 Task: Look for products in the category "Pizza" from Vicolo only.
Action: Mouse moved to (1004, 345)
Screenshot: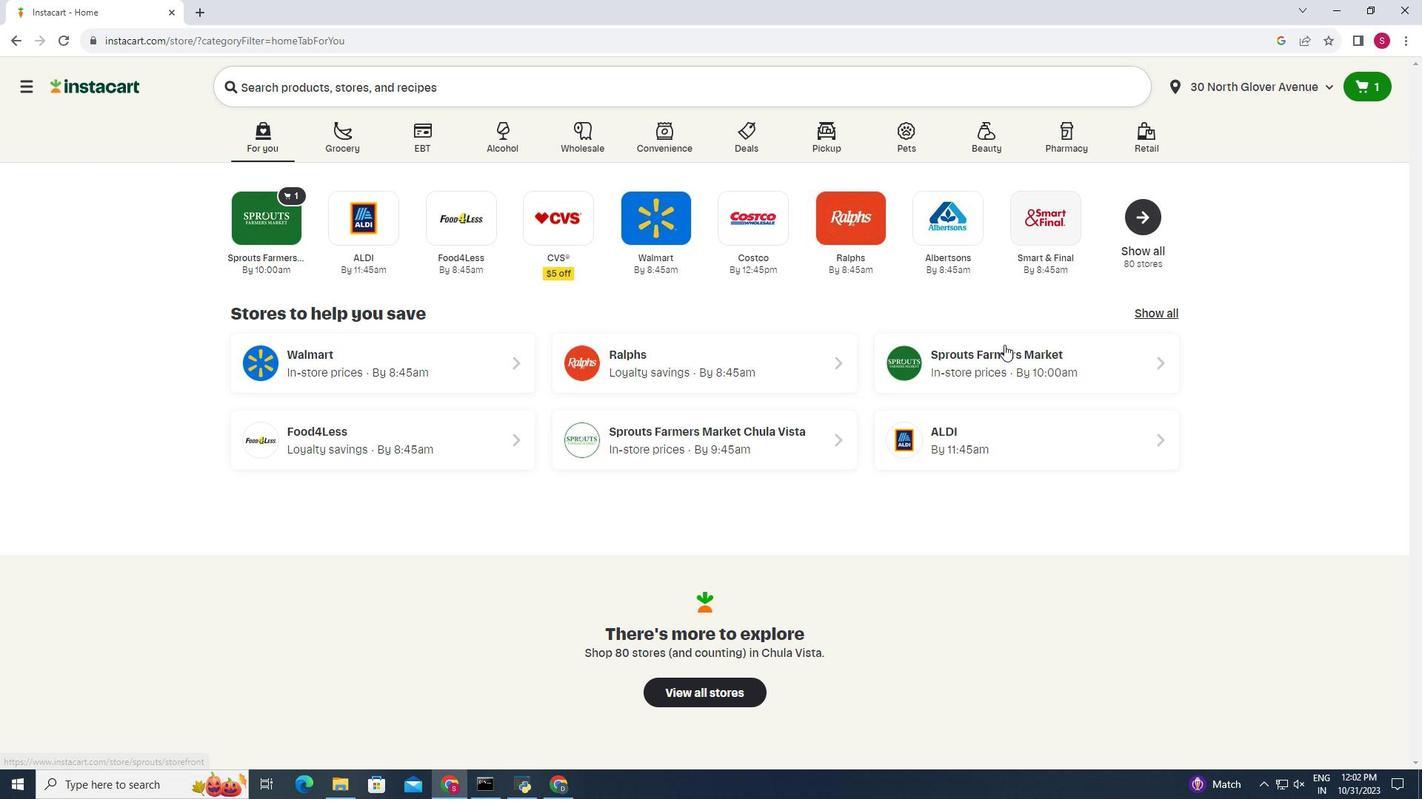 
Action: Mouse pressed left at (1004, 345)
Screenshot: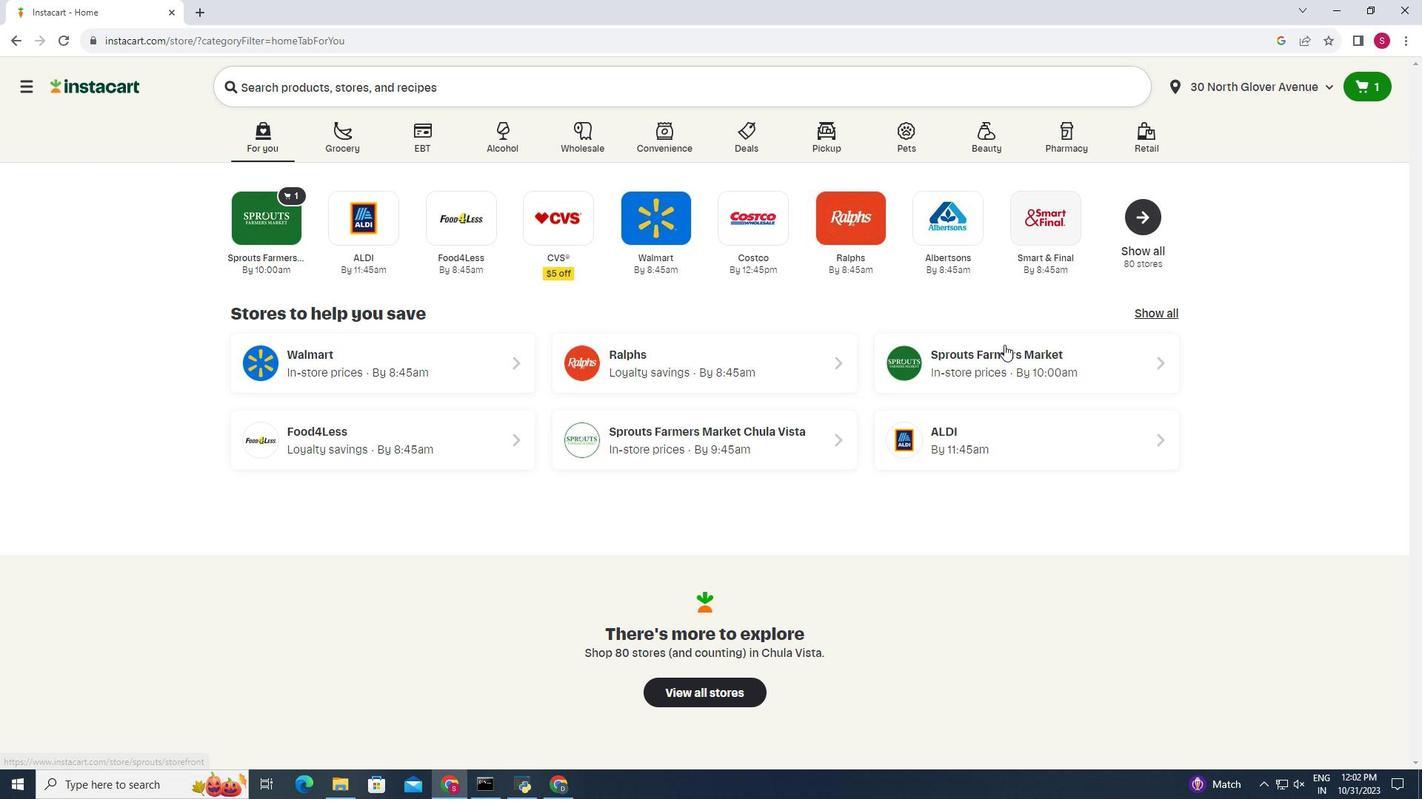 
Action: Mouse moved to (43, 680)
Screenshot: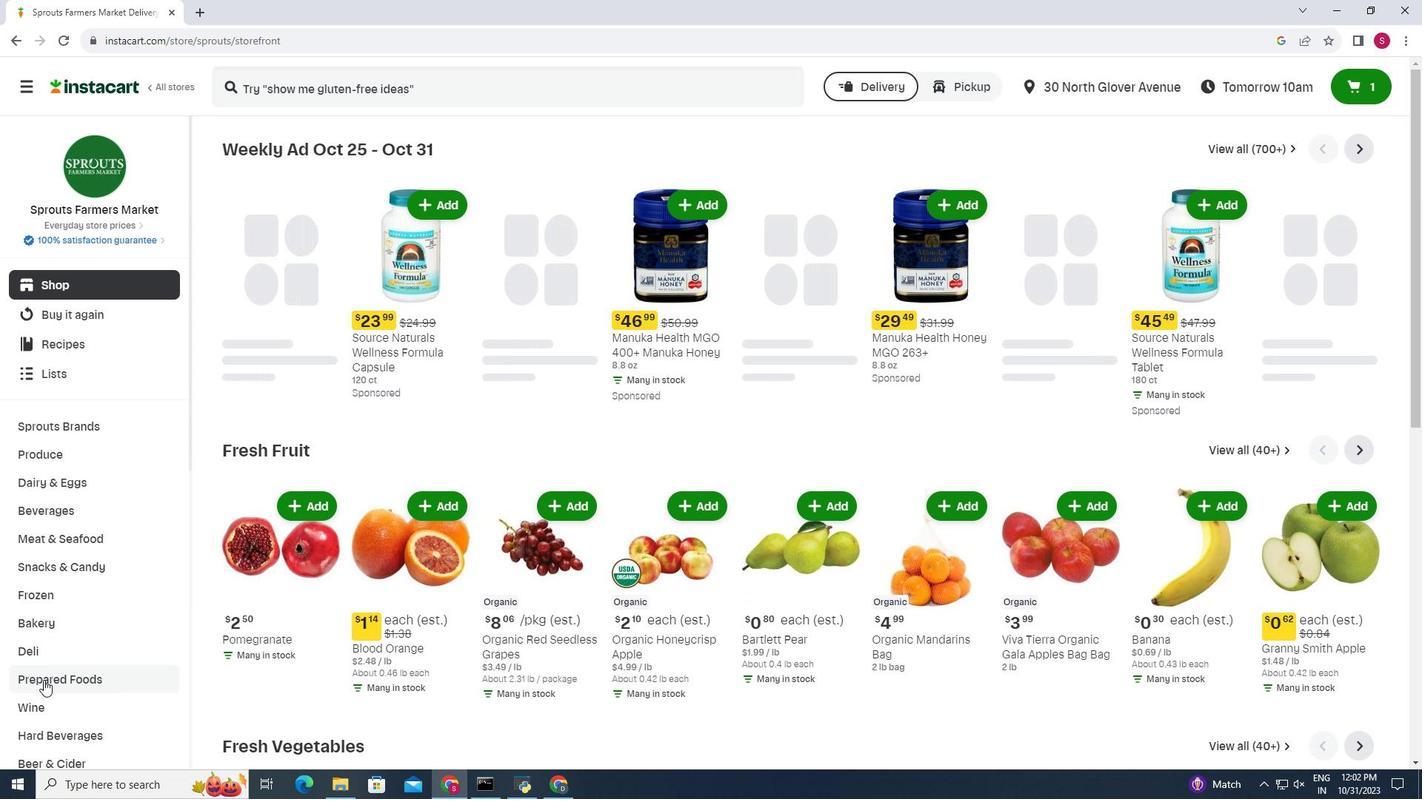 
Action: Mouse pressed left at (43, 680)
Screenshot: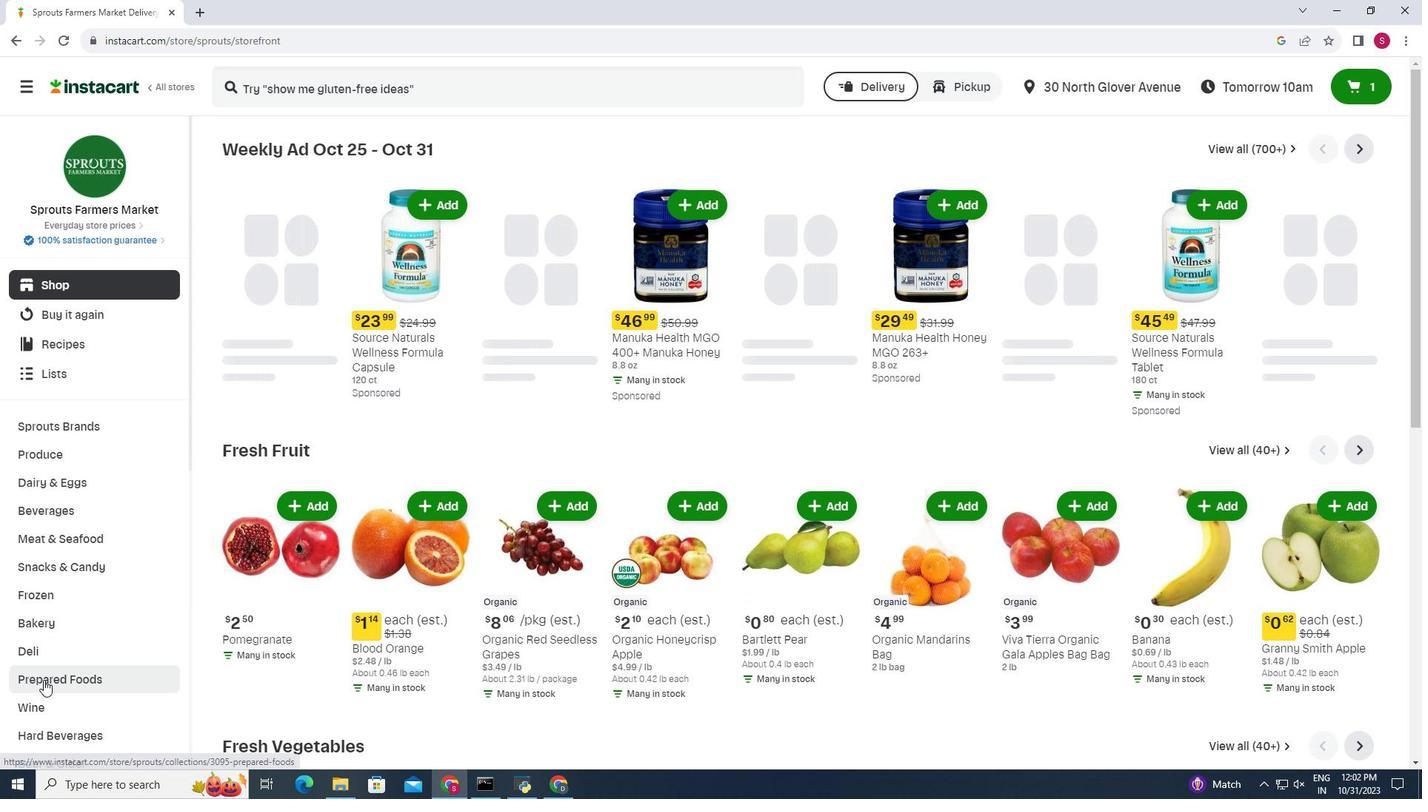 
Action: Mouse moved to (533, 183)
Screenshot: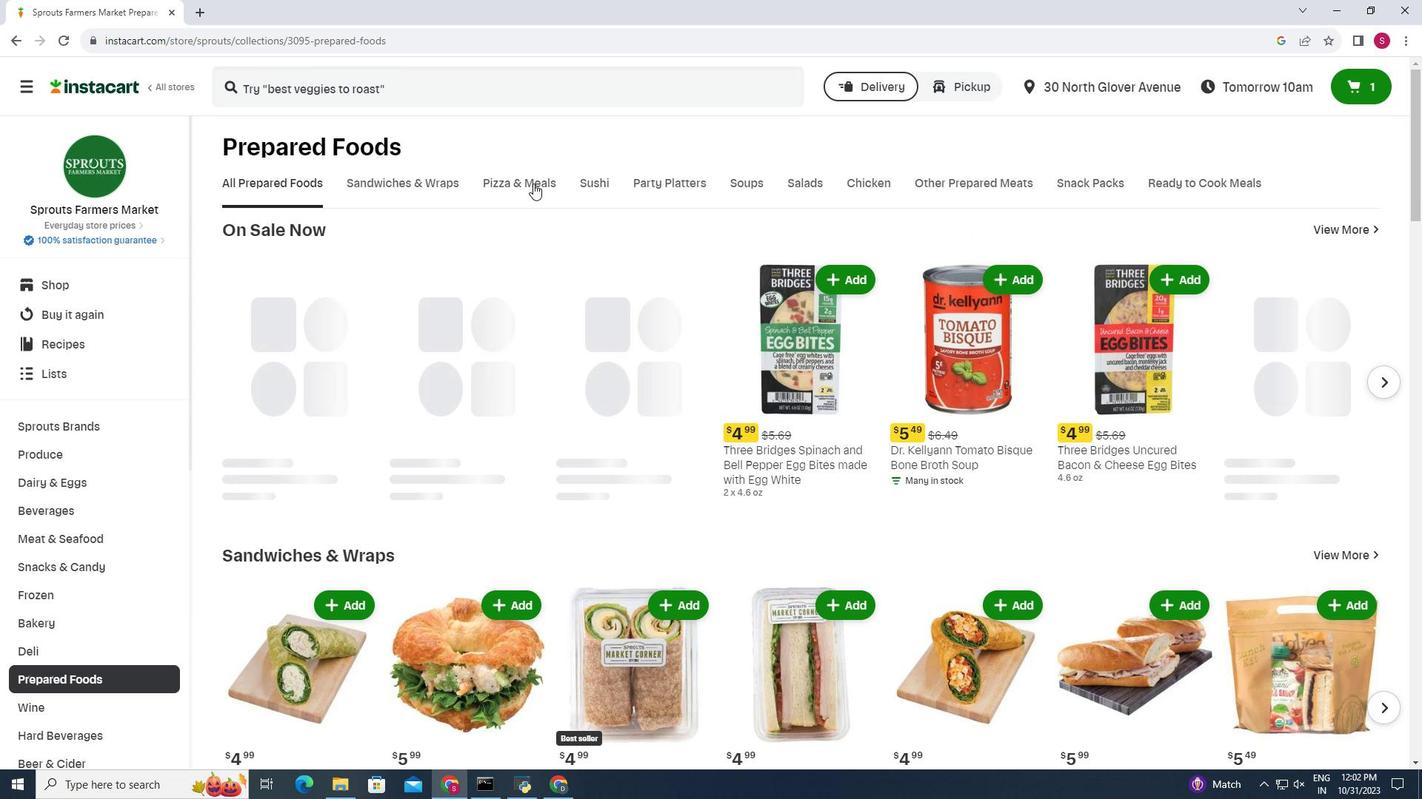 
Action: Mouse pressed left at (533, 183)
Screenshot: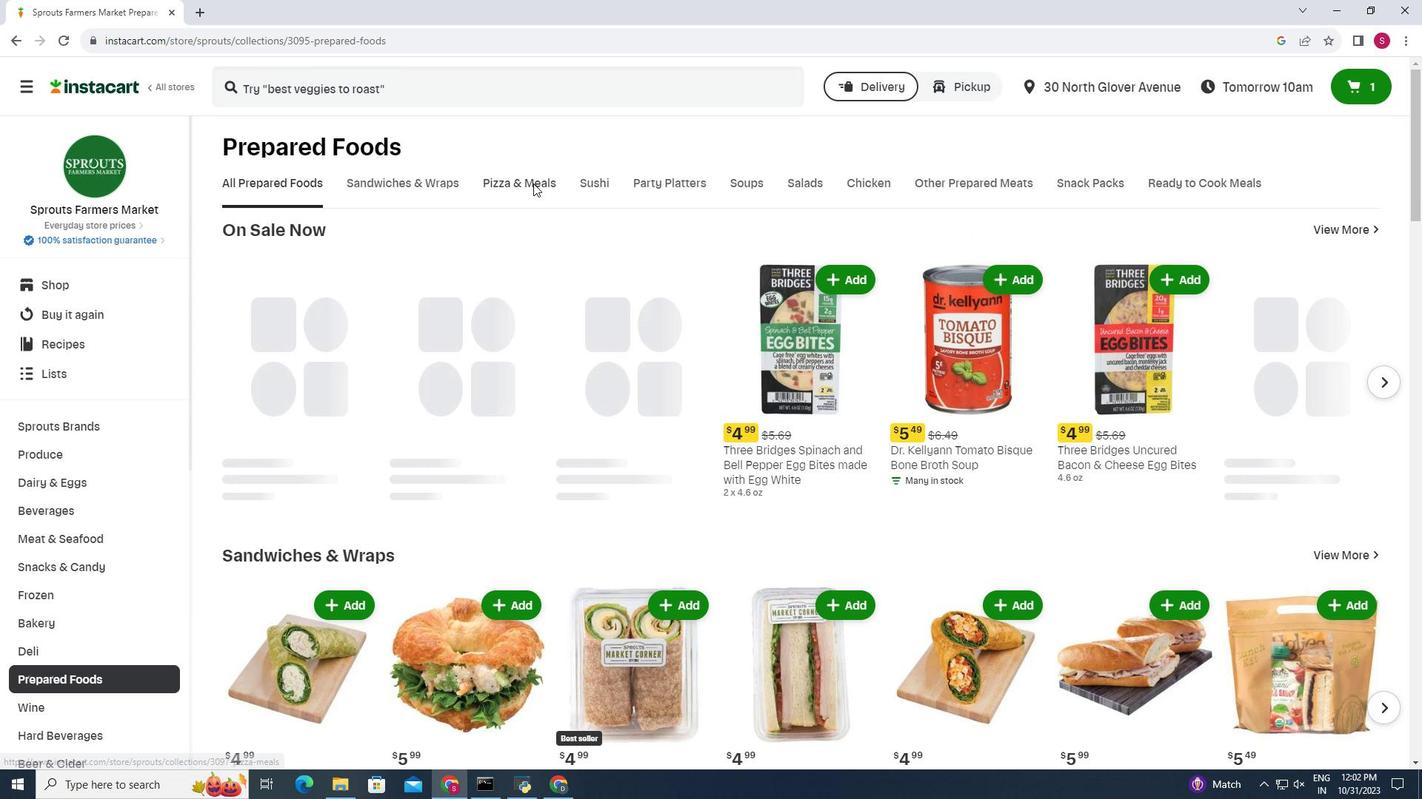 
Action: Mouse moved to (322, 239)
Screenshot: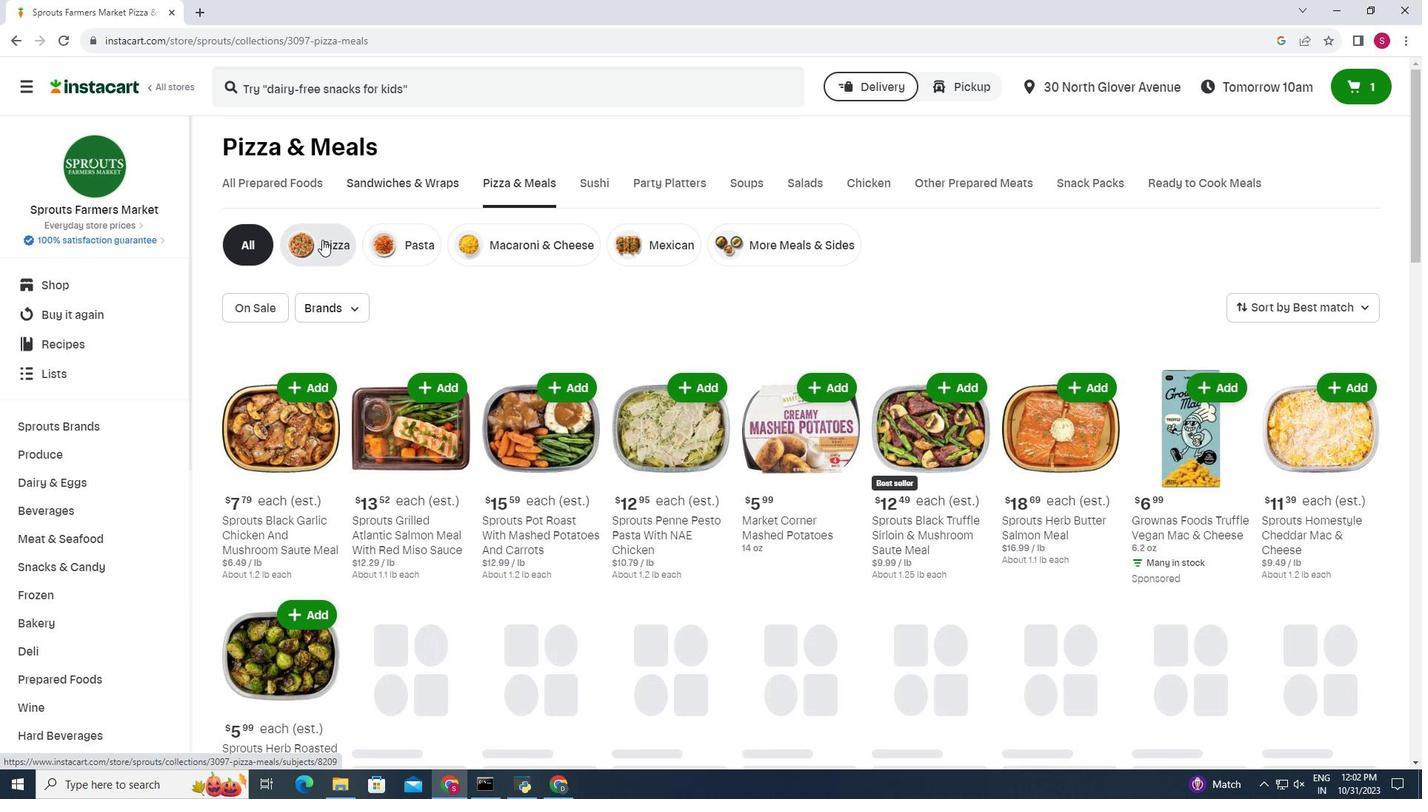 
Action: Mouse pressed left at (322, 239)
Screenshot: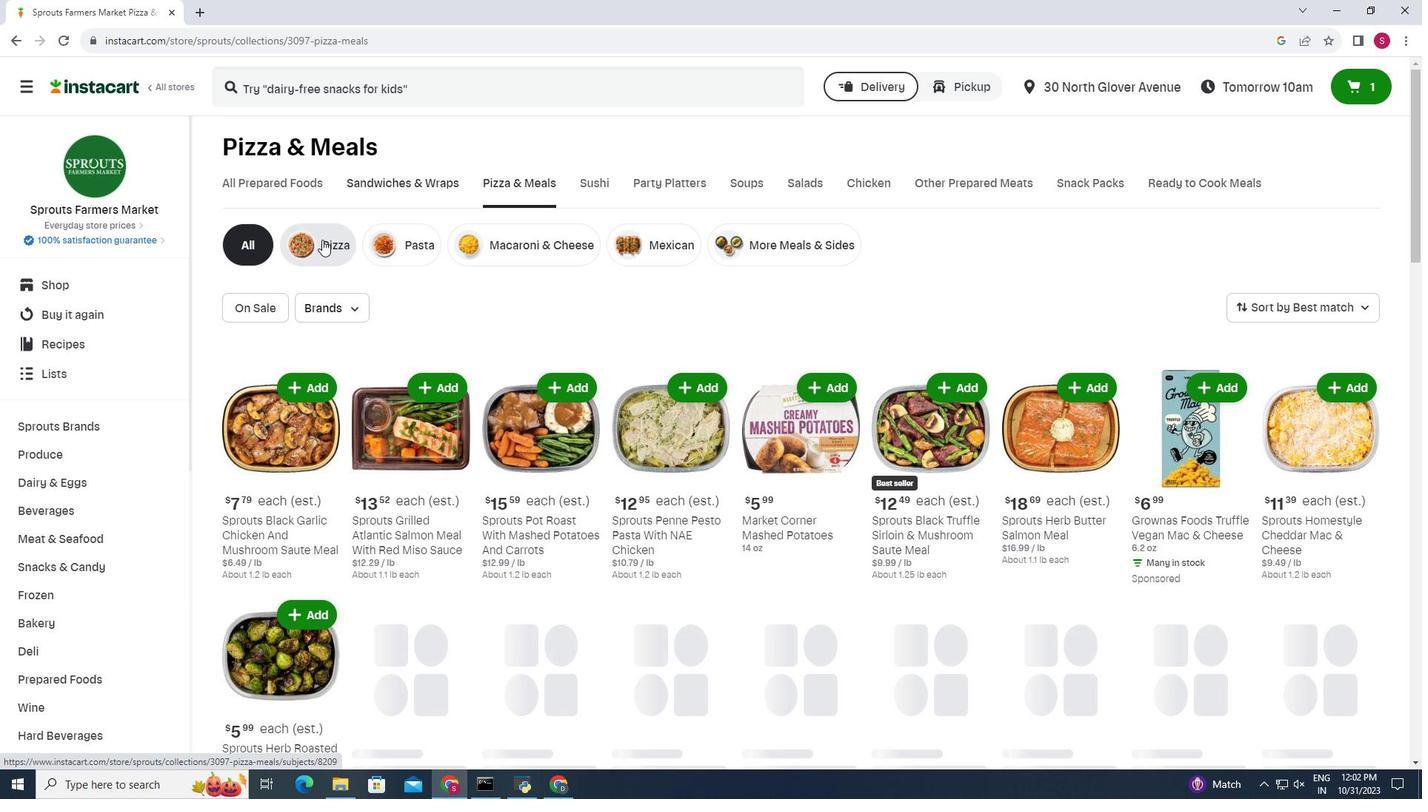 
Action: Mouse moved to (283, 308)
Screenshot: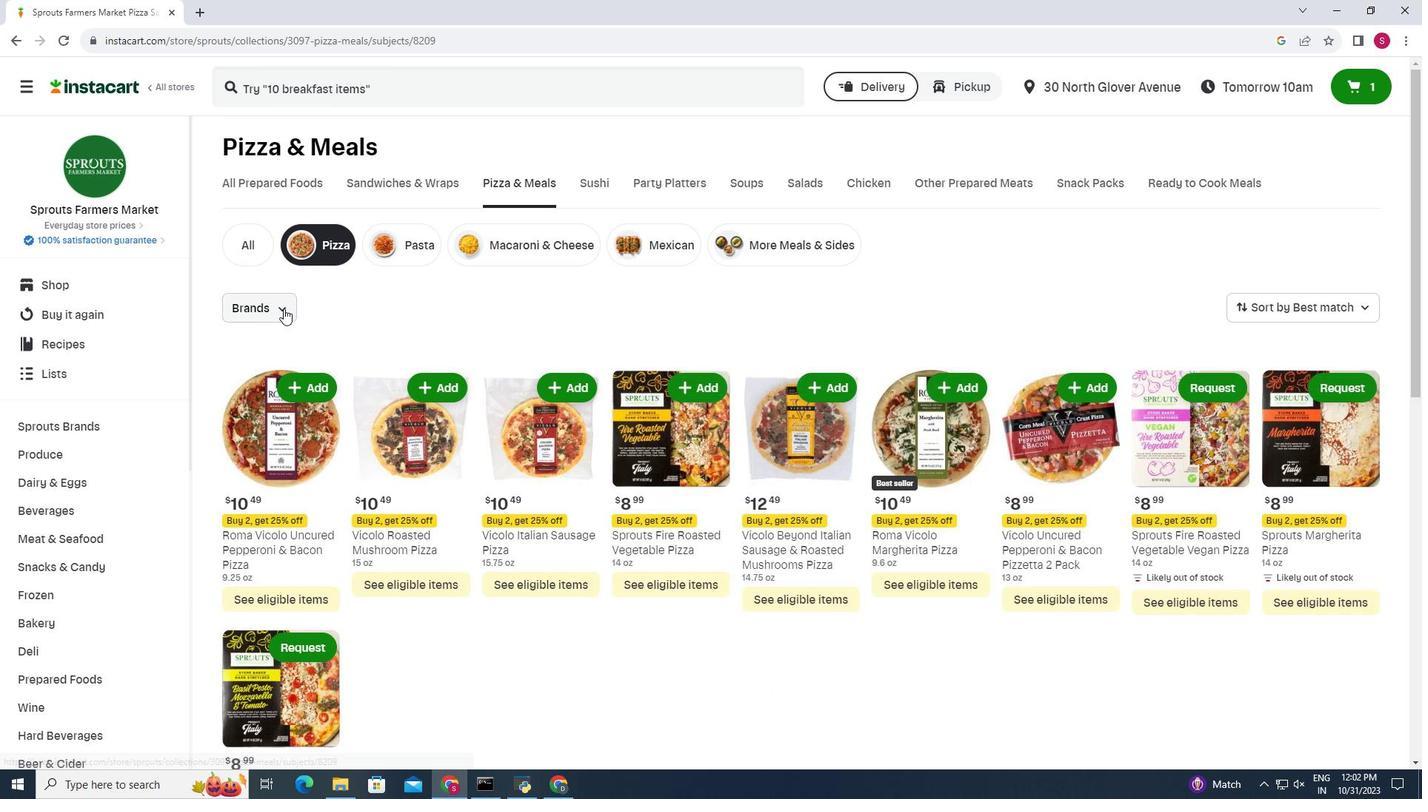 
Action: Mouse pressed left at (283, 308)
Screenshot: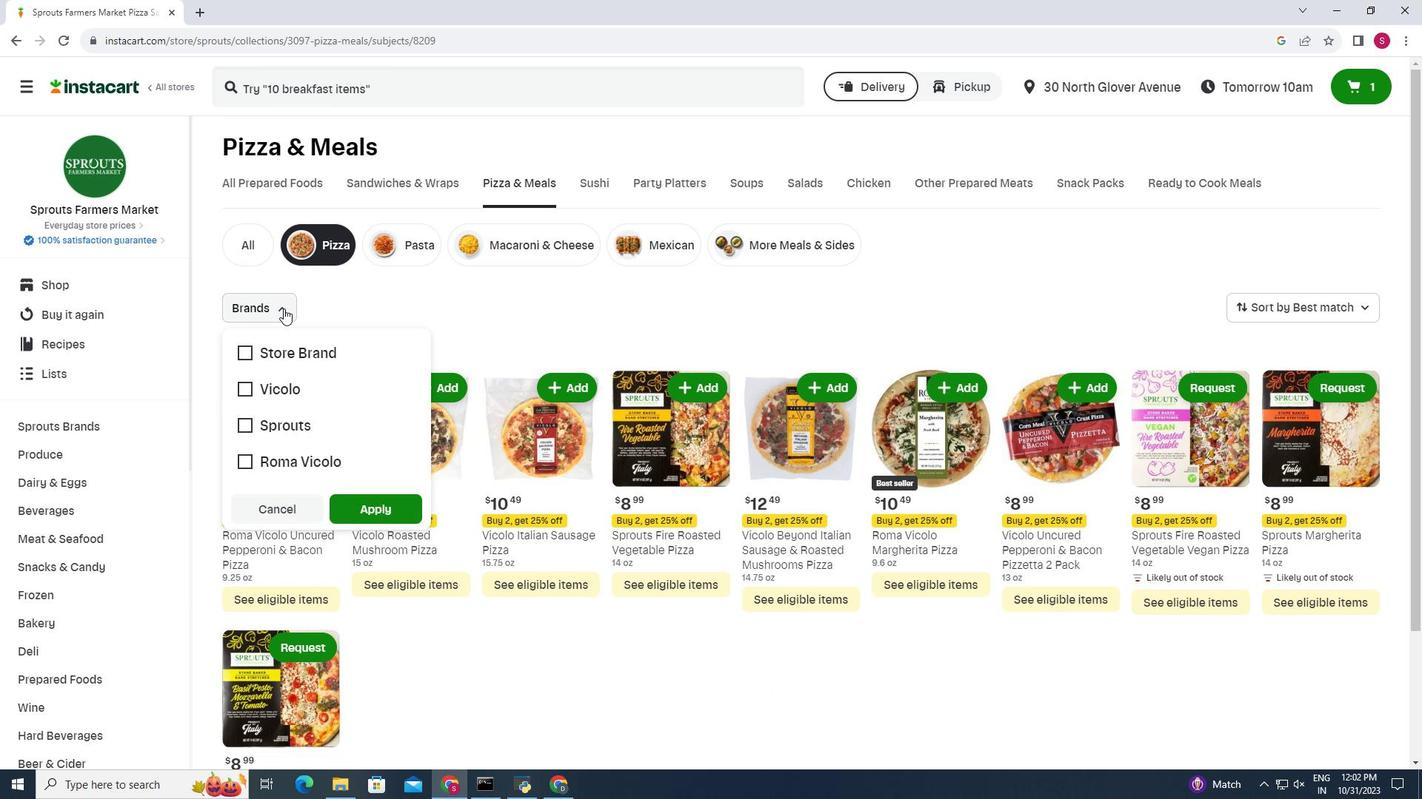 
Action: Mouse moved to (259, 376)
Screenshot: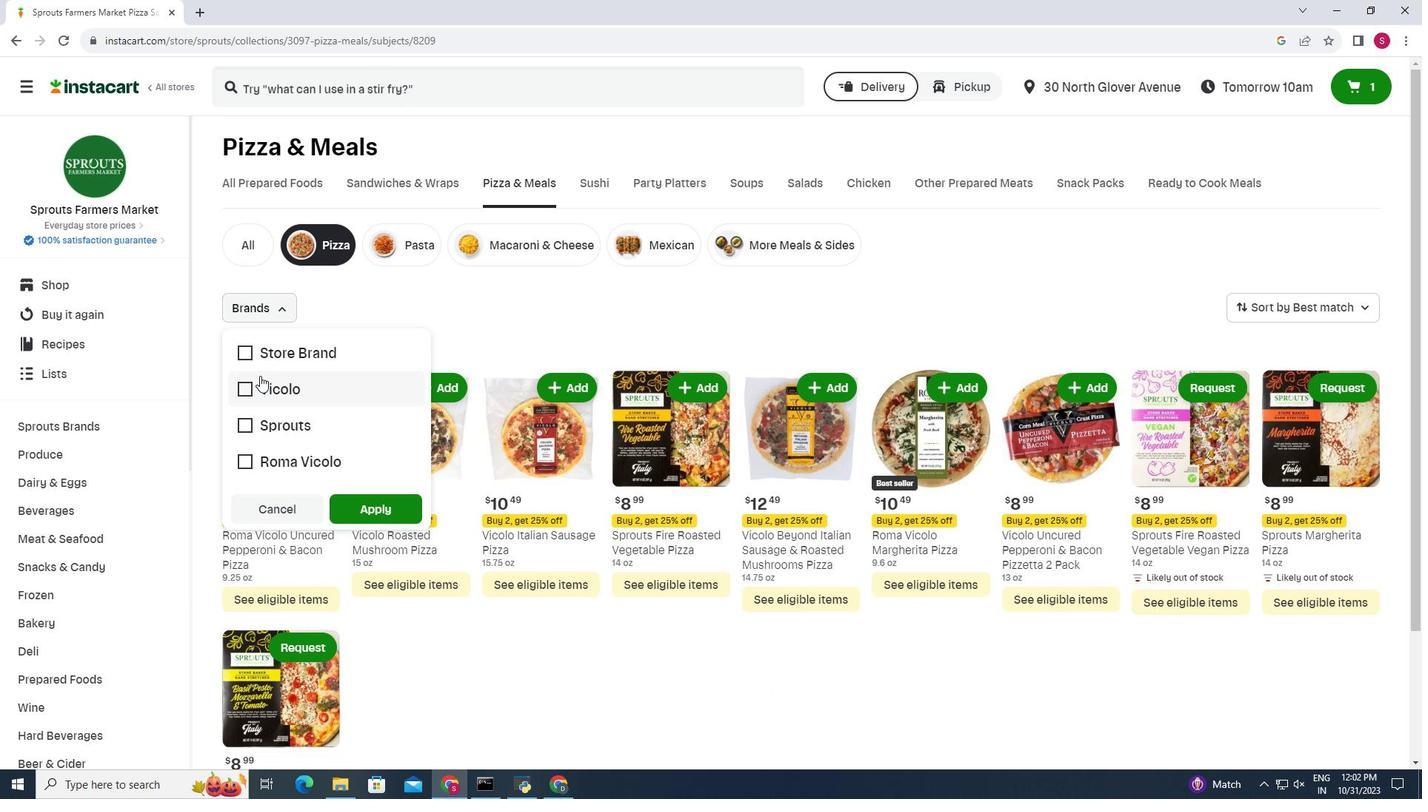 
Action: Mouse pressed left at (259, 376)
Screenshot: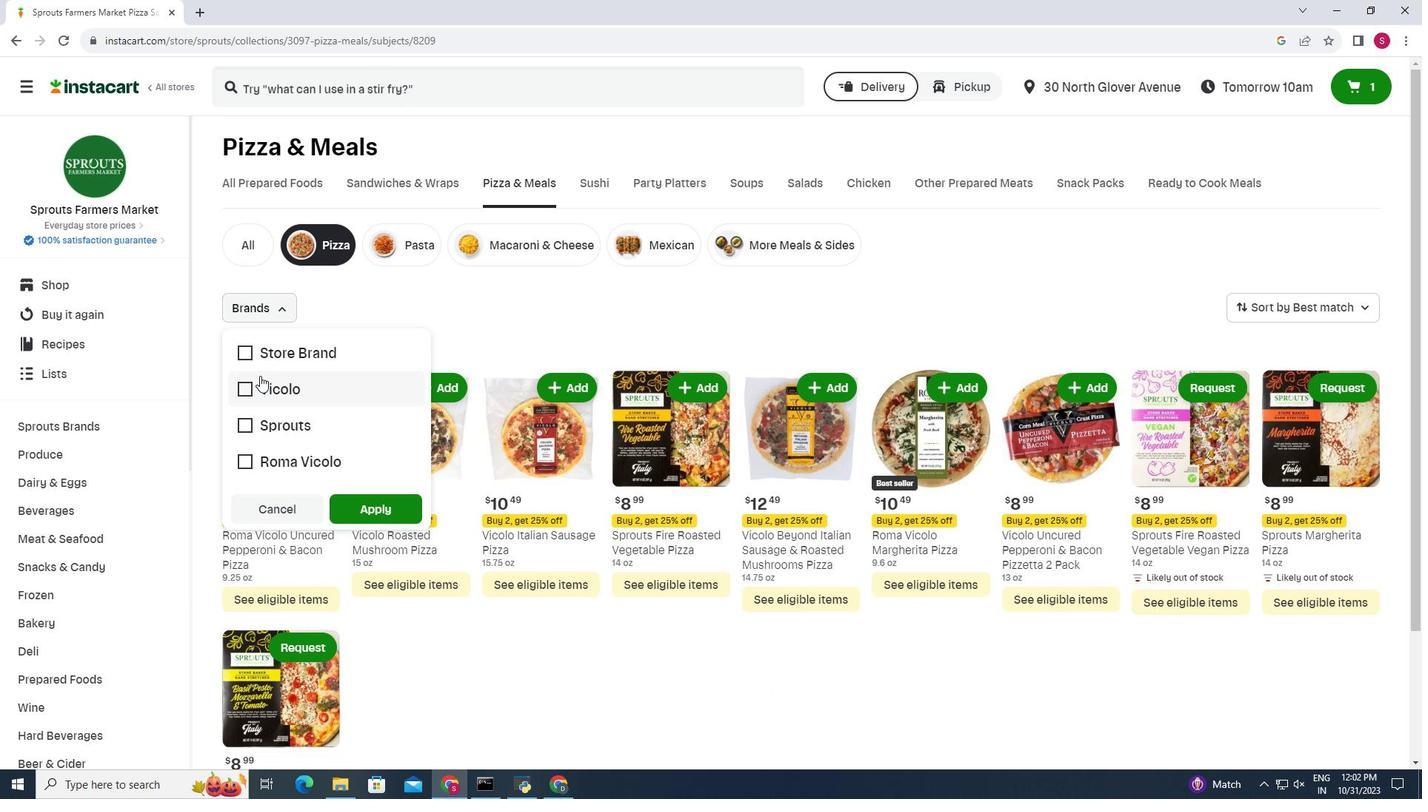 
Action: Mouse moved to (368, 513)
Screenshot: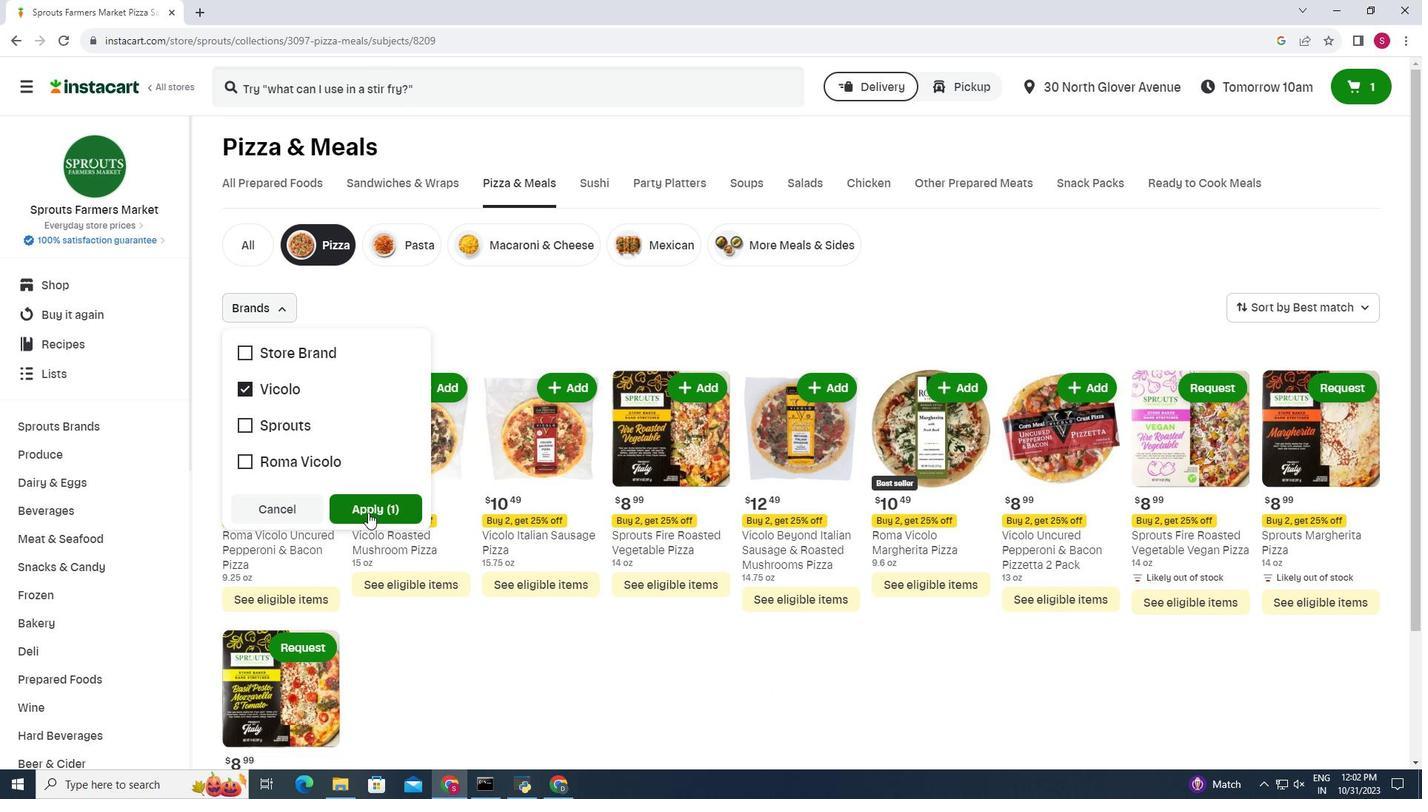 
Action: Mouse pressed left at (368, 513)
Screenshot: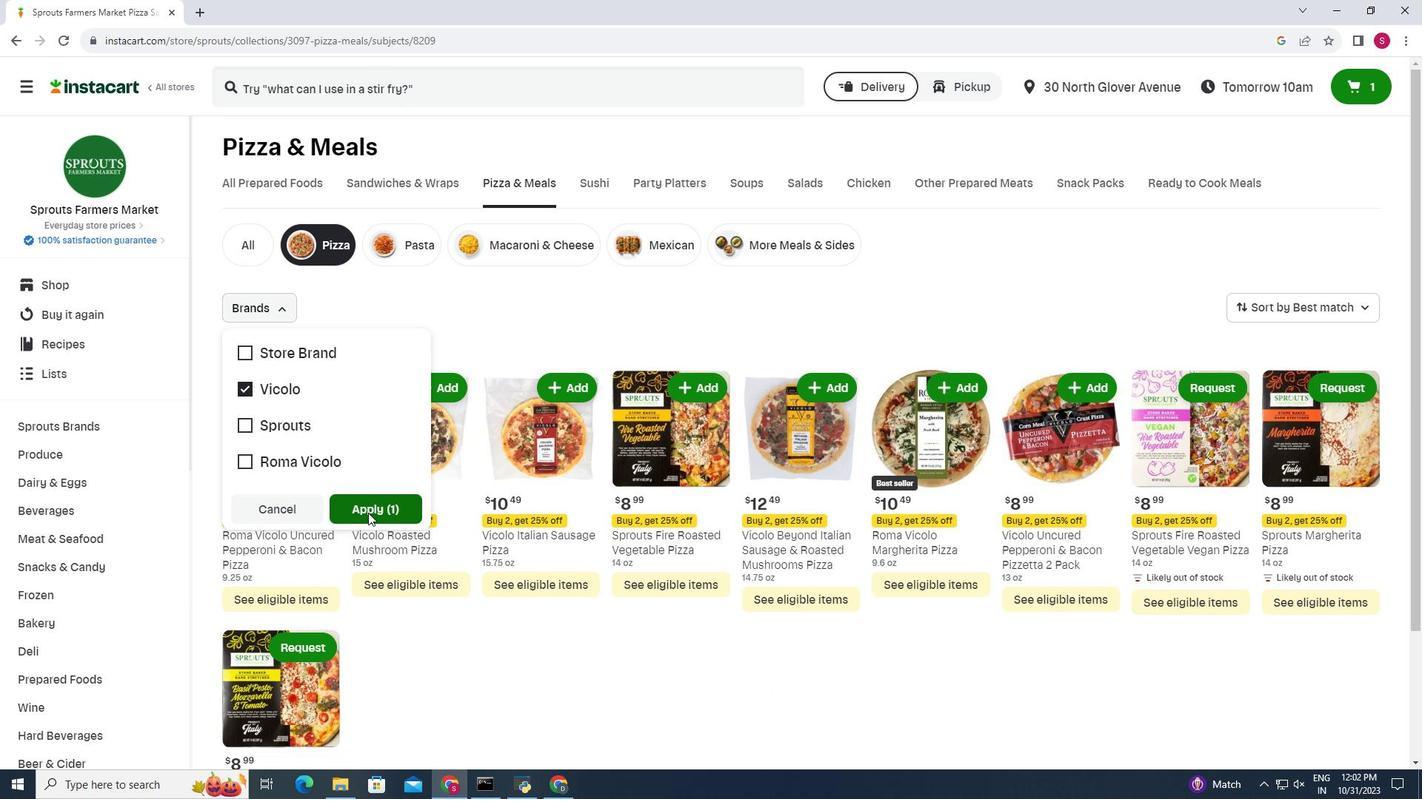 
Action: Mouse moved to (490, 385)
Screenshot: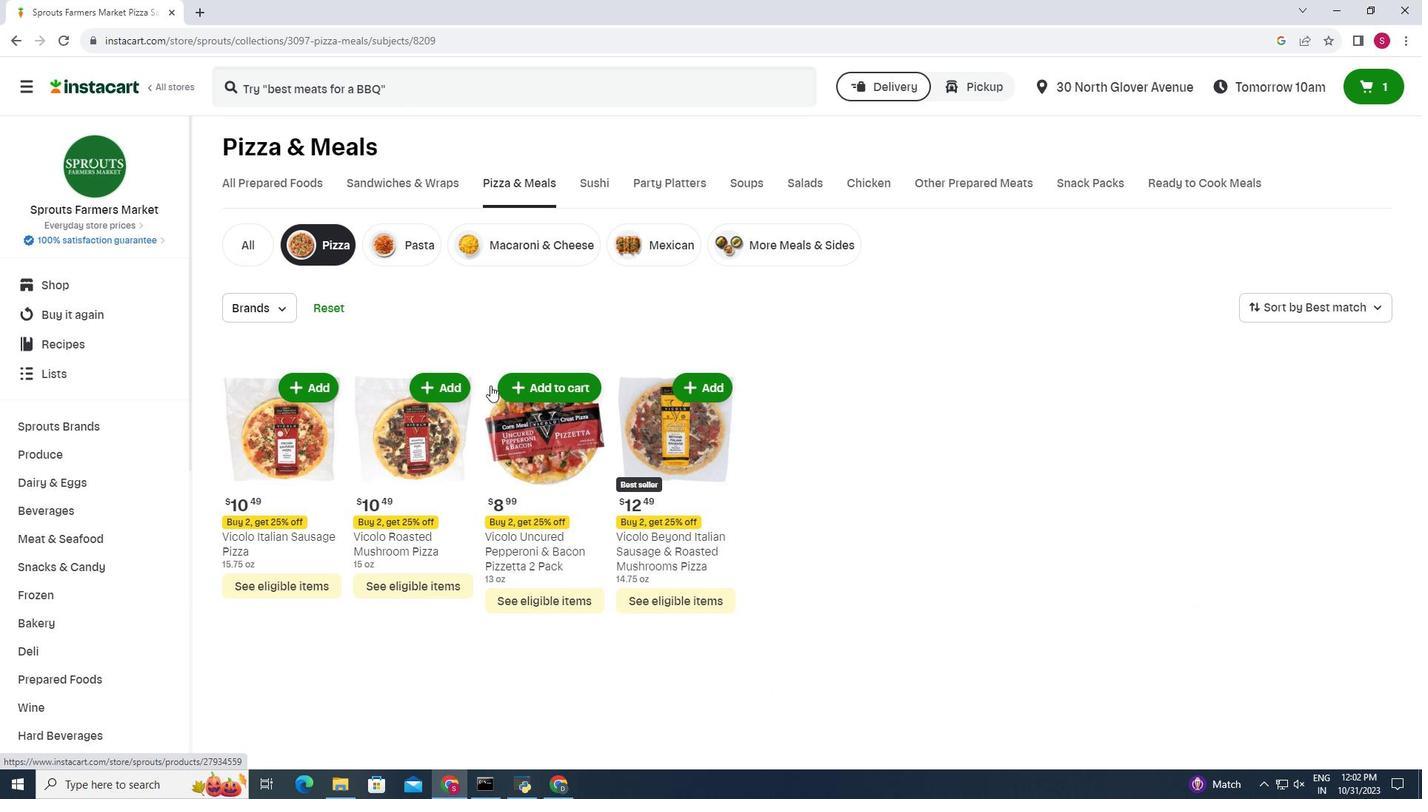 
Action: Mouse scrolled (490, 384) with delta (0, 0)
Screenshot: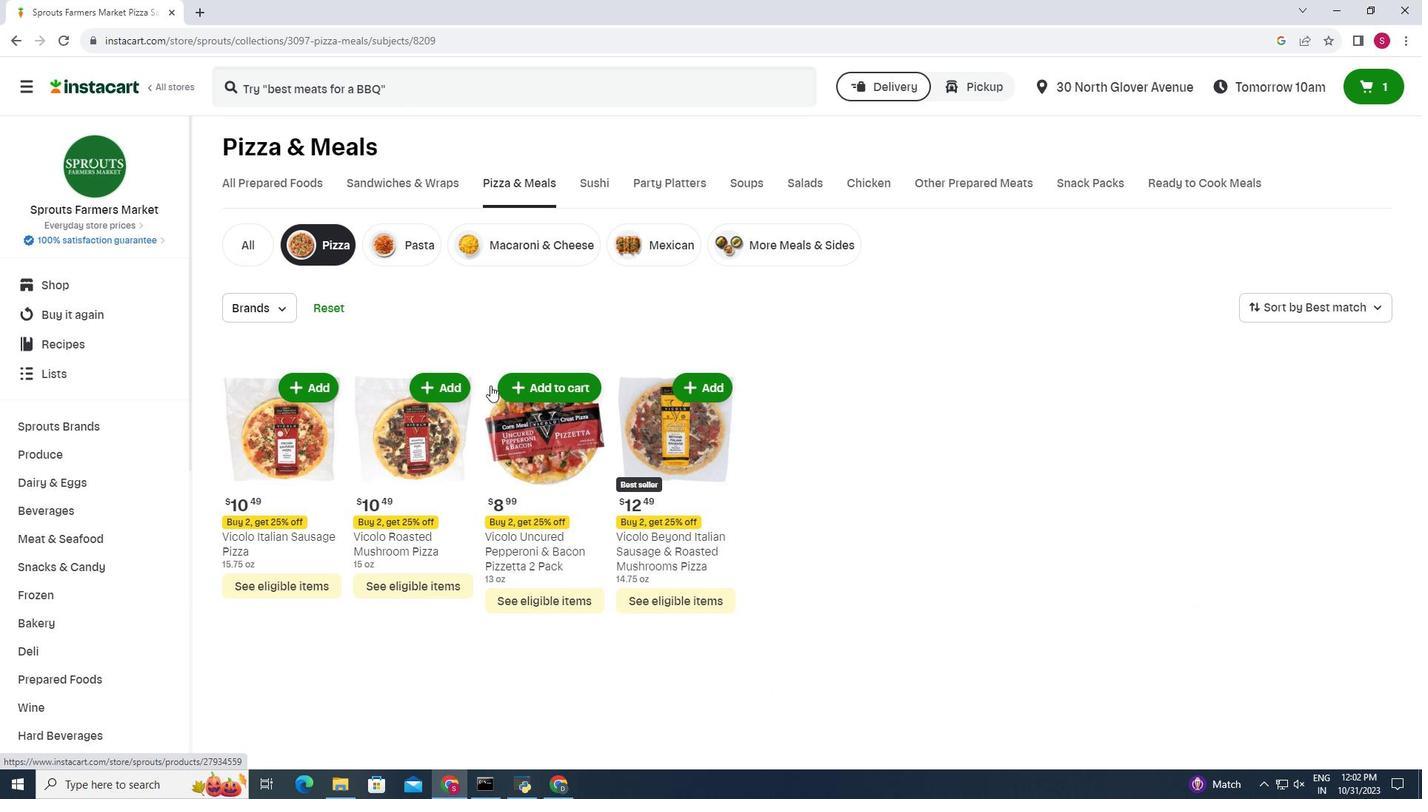 
Action: Mouse moved to (490, 385)
Screenshot: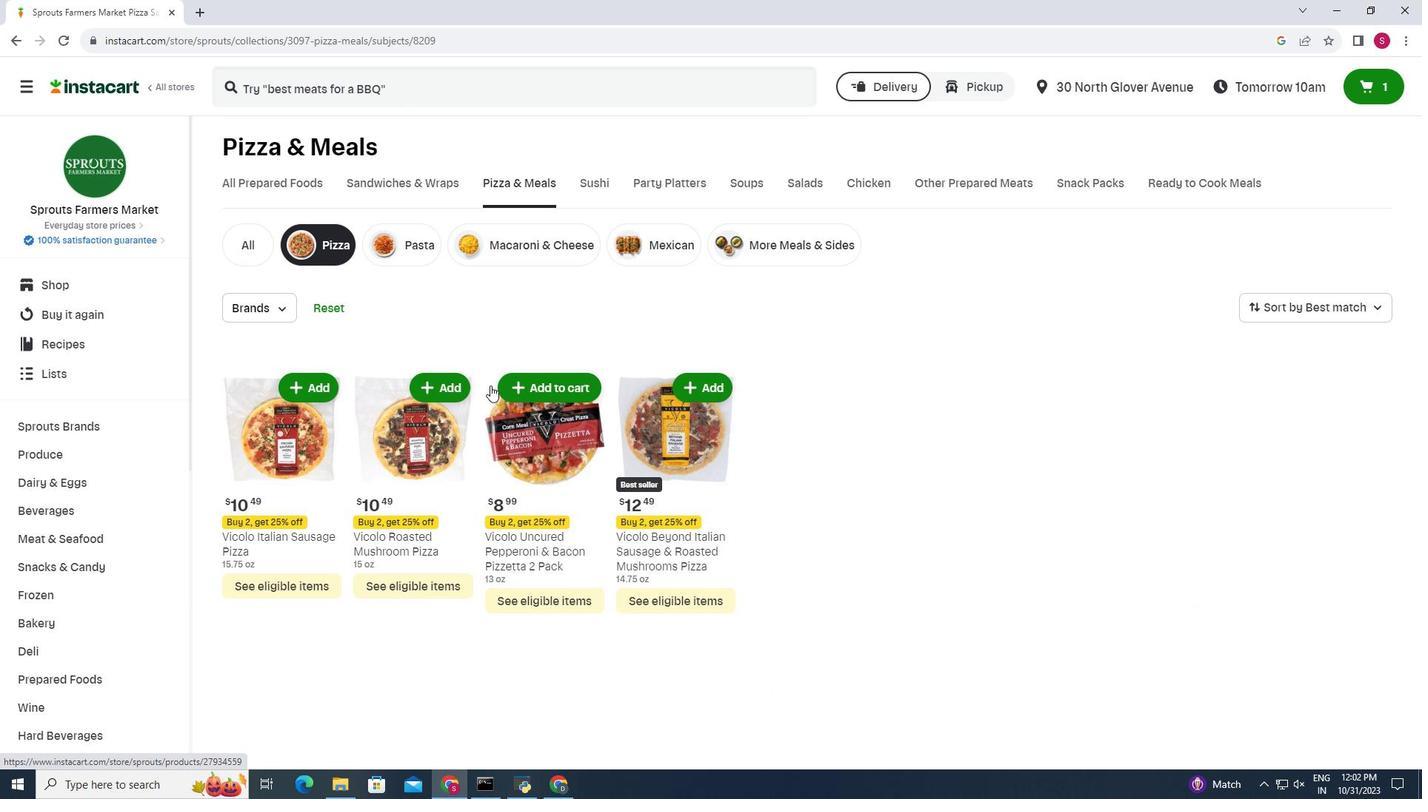 
Action: Mouse scrolled (490, 385) with delta (0, 0)
Screenshot: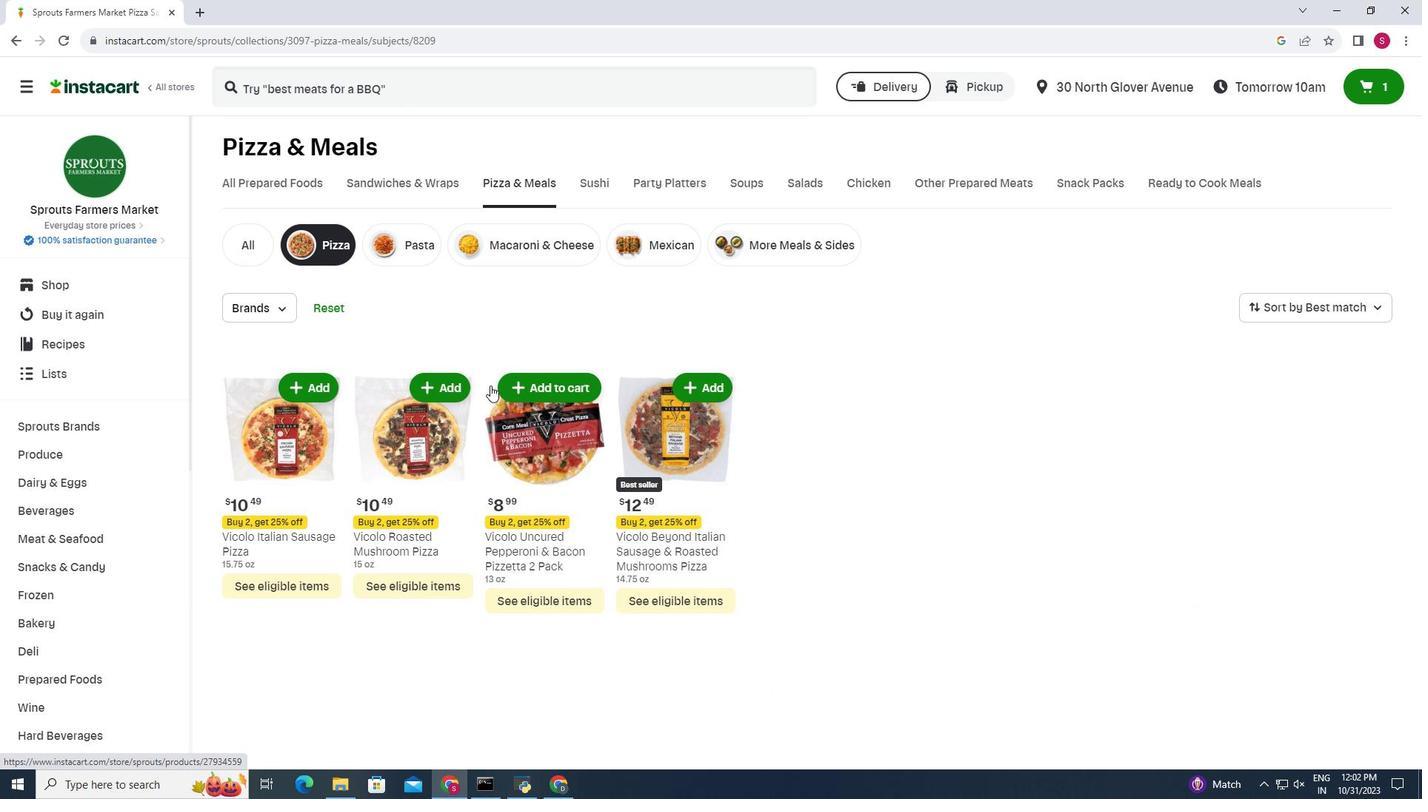 
Action: Mouse scrolled (490, 385) with delta (0, 0)
Screenshot: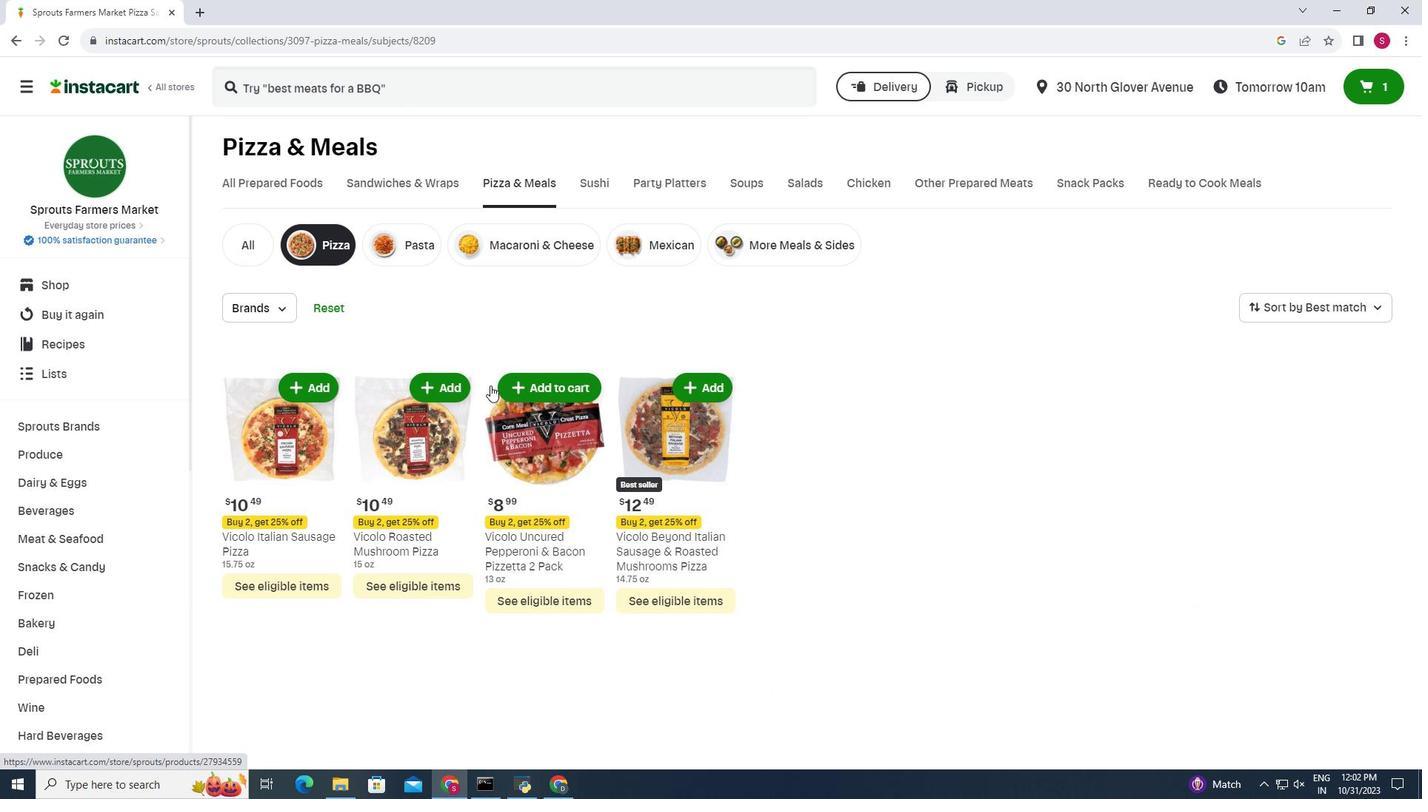 
Action: Mouse scrolled (490, 385) with delta (0, 0)
Screenshot: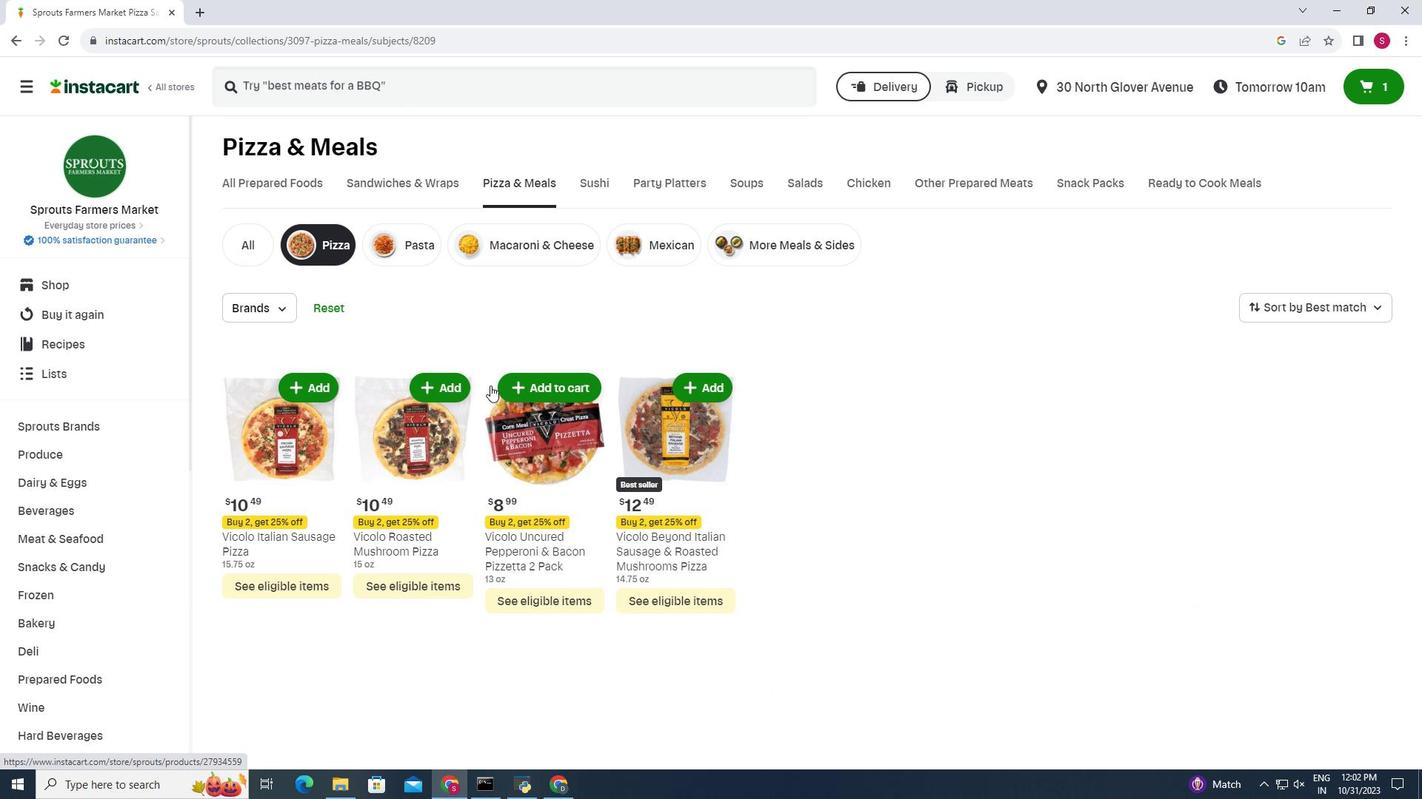
